 Task: Add a vertical guide.
Action: Mouse moved to (119, 101)
Screenshot: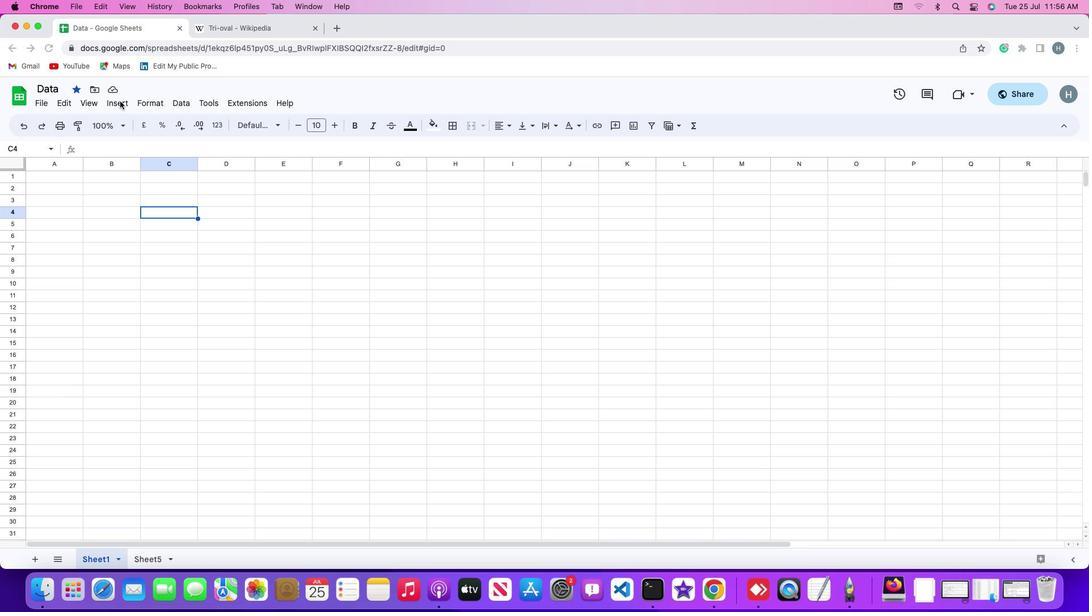 
Action: Mouse pressed left at (119, 101)
Screenshot: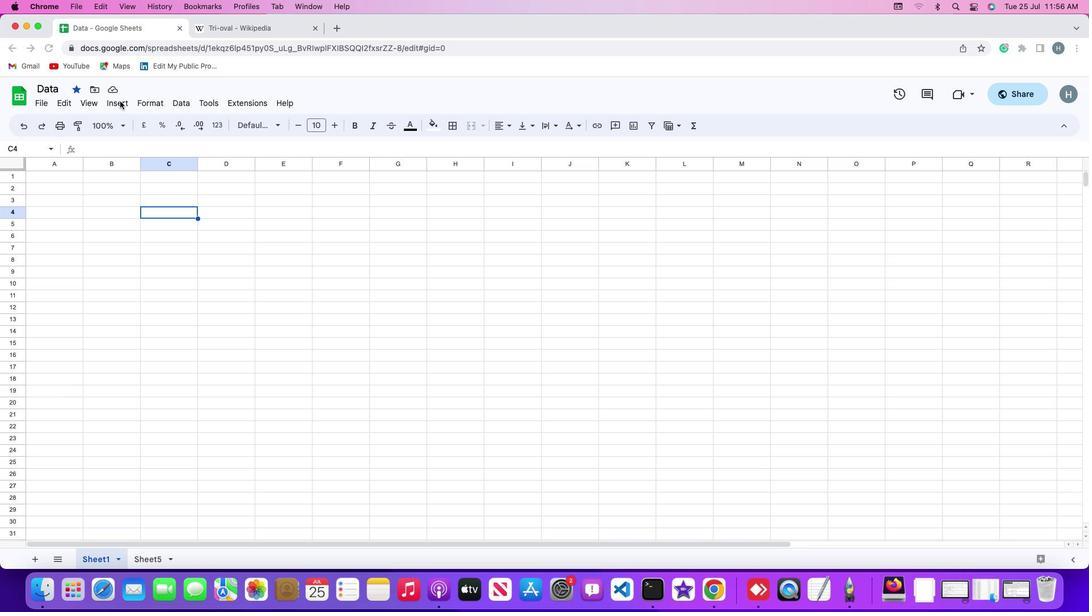 
Action: Mouse moved to (122, 101)
Screenshot: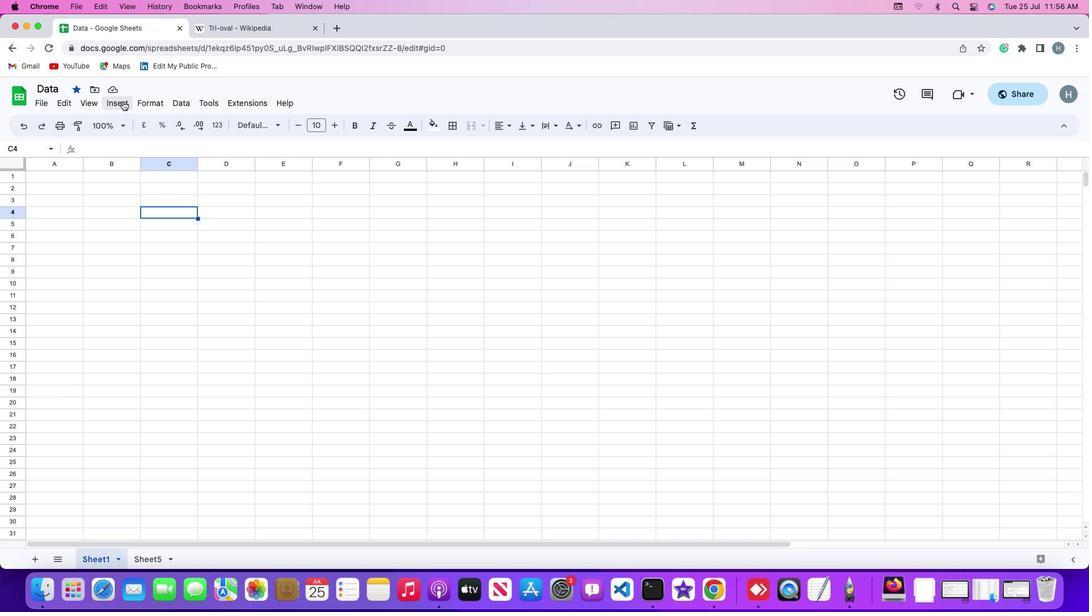 
Action: Mouse pressed left at (122, 101)
Screenshot: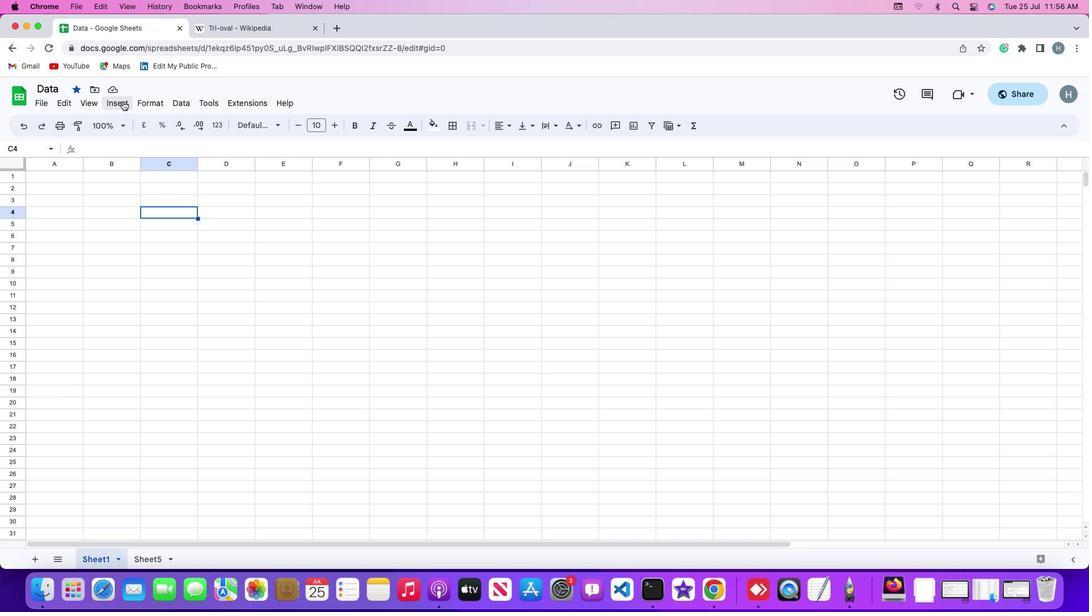 
Action: Mouse moved to (148, 258)
Screenshot: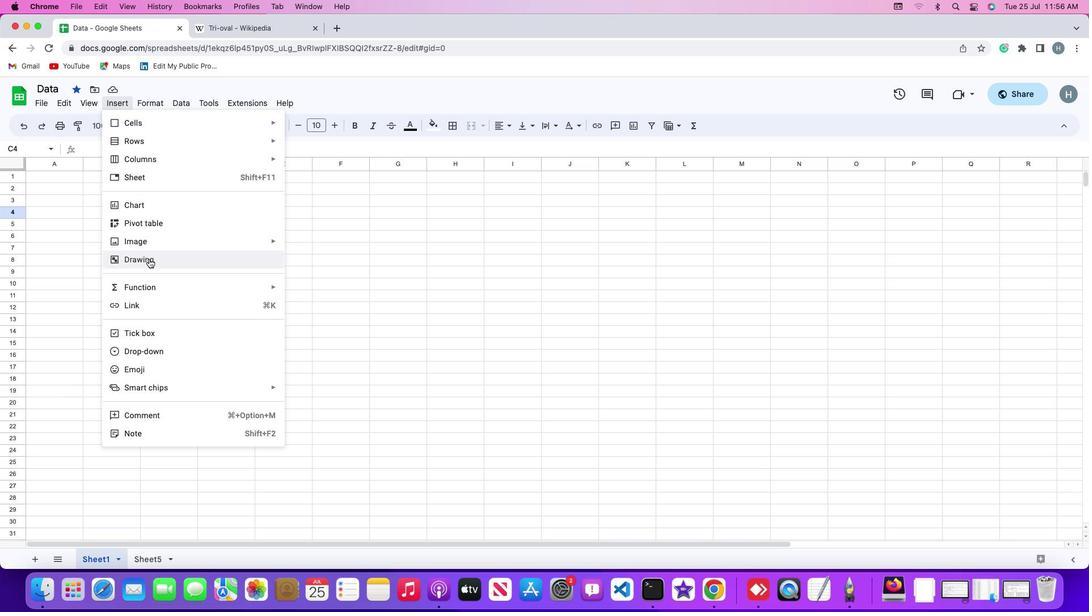 
Action: Mouse pressed left at (148, 258)
Screenshot: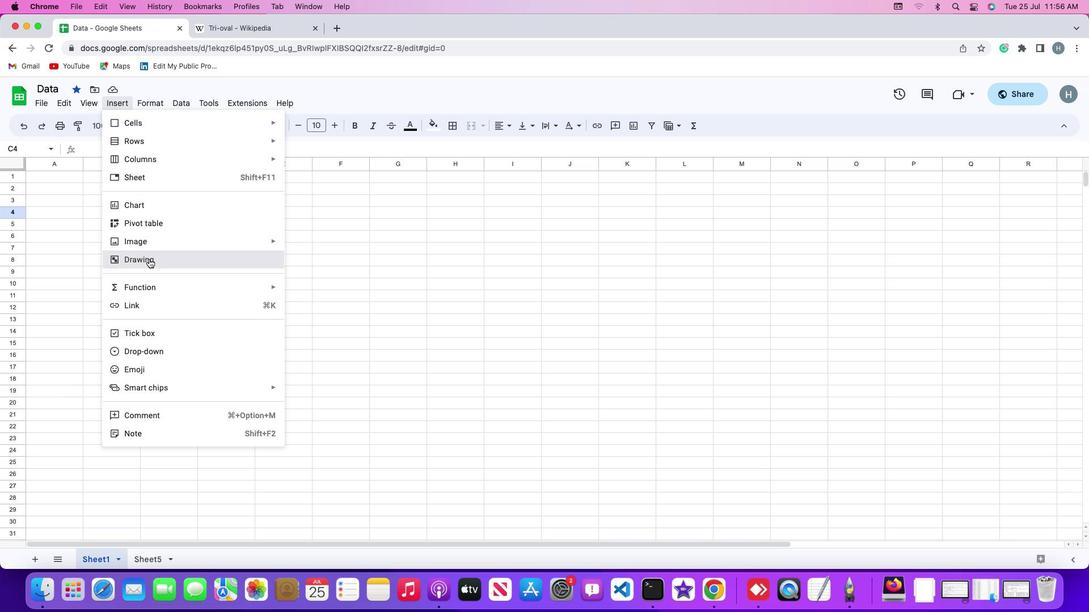 
Action: Mouse moved to (399, 144)
Screenshot: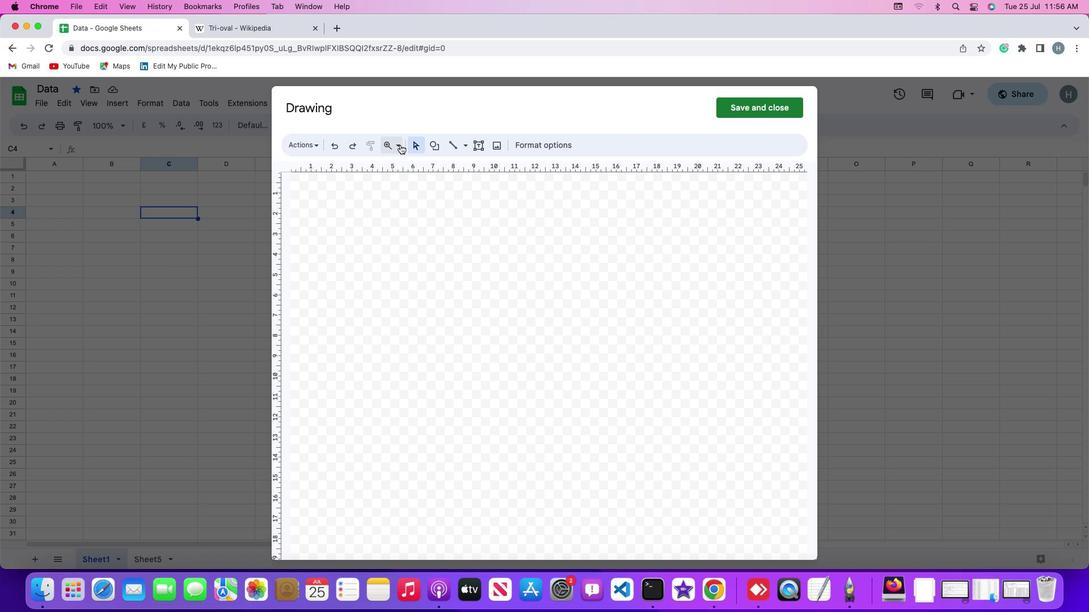 
Action: Mouse pressed left at (399, 144)
Screenshot: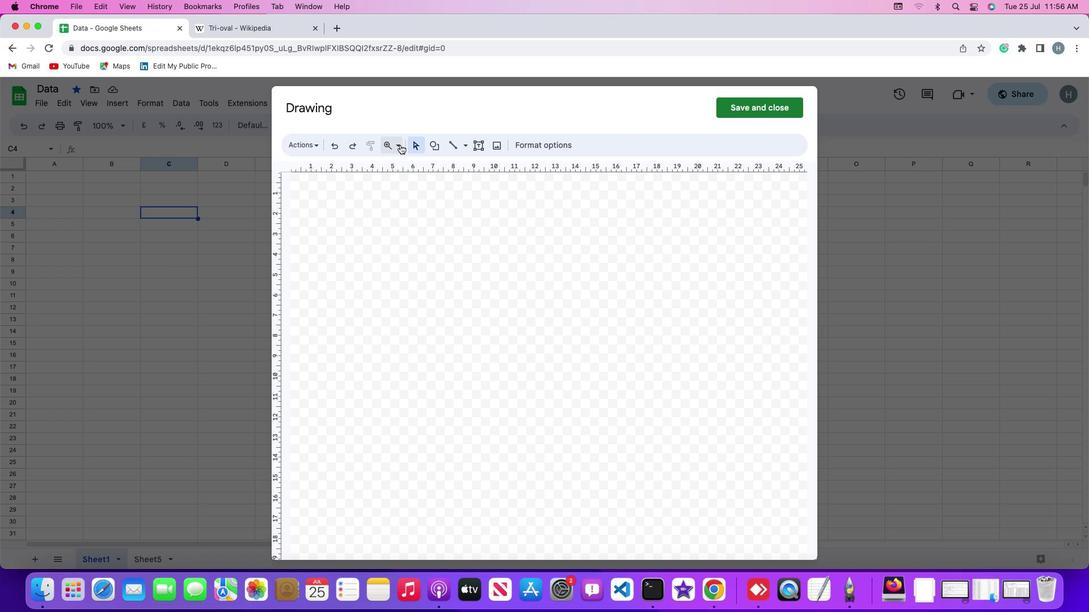 
Action: Mouse moved to (604, 225)
Screenshot: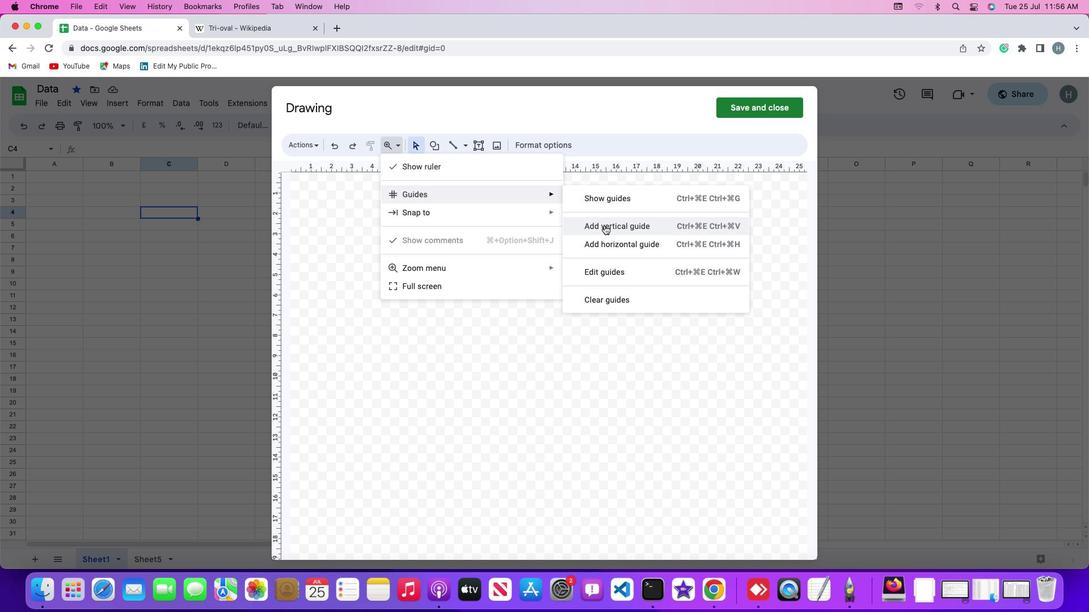 
Action: Mouse pressed left at (604, 225)
Screenshot: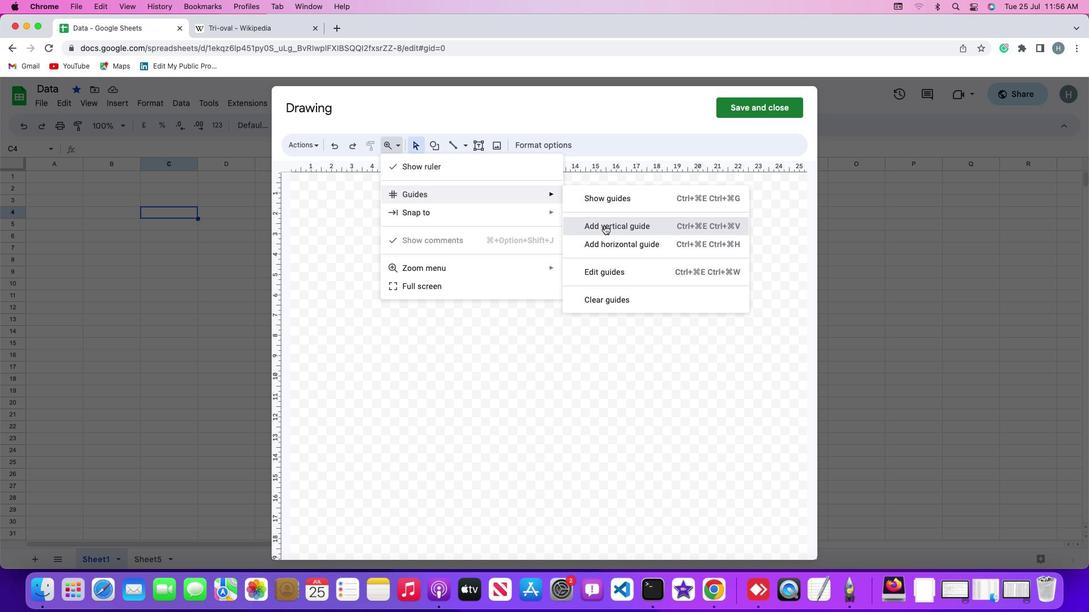 
Action: Mouse moved to (596, 296)
Screenshot: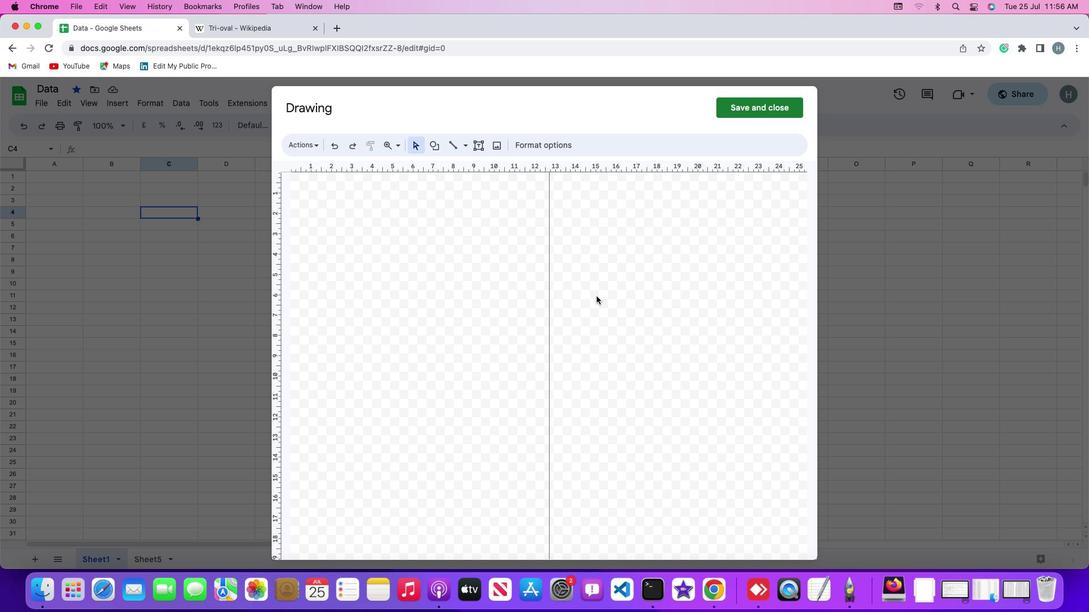 
